 Task: Create a due date automation trigger when advanced on, on the monday before a card is due add dates not due this week at 11:00 AM.
Action: Mouse moved to (938, 79)
Screenshot: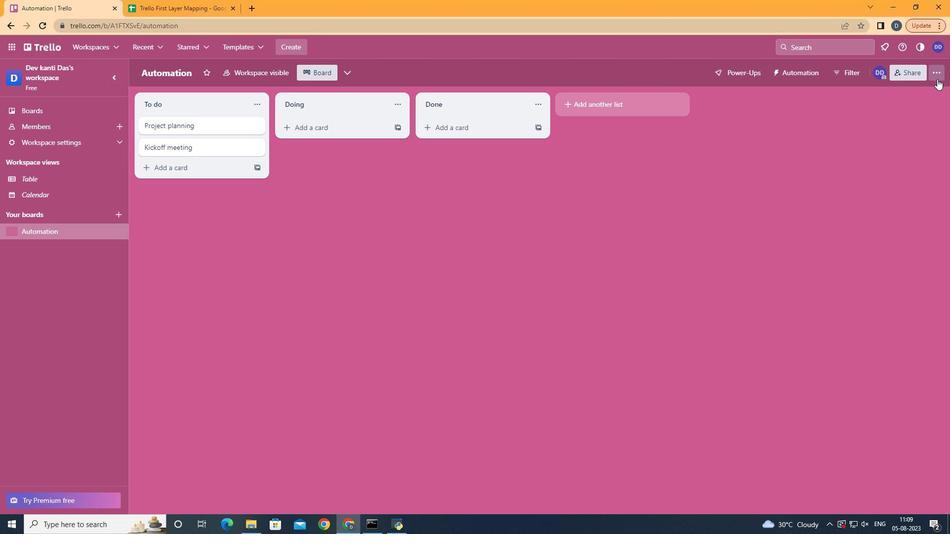 
Action: Mouse pressed left at (938, 79)
Screenshot: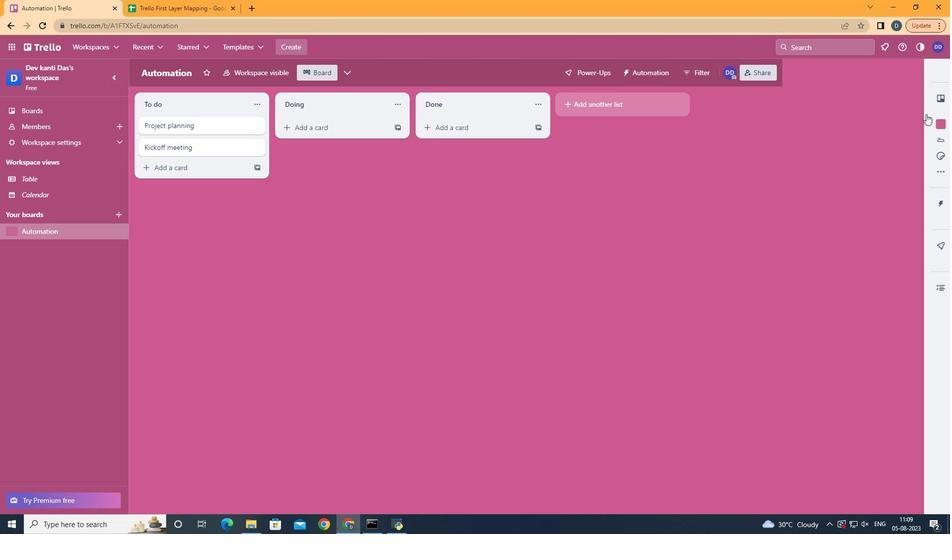 
Action: Mouse moved to (881, 205)
Screenshot: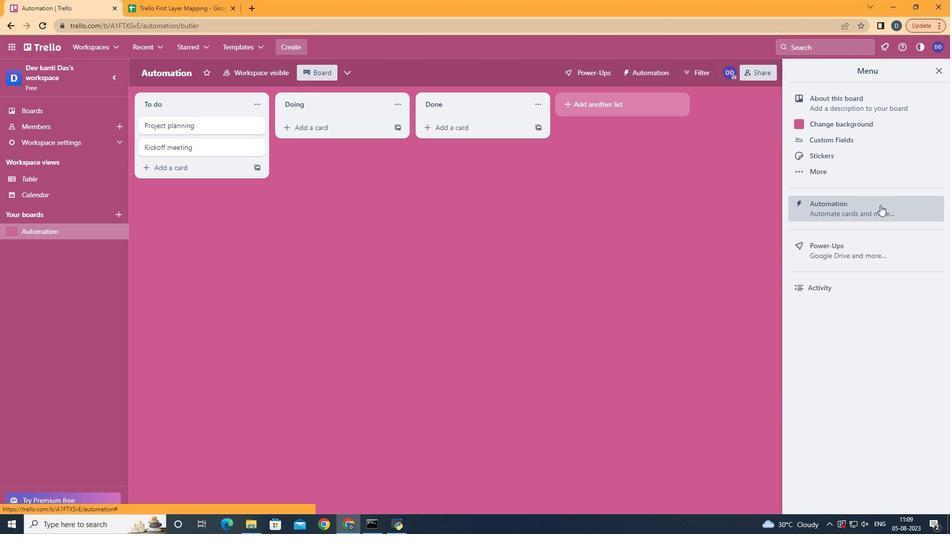 
Action: Mouse pressed left at (881, 205)
Screenshot: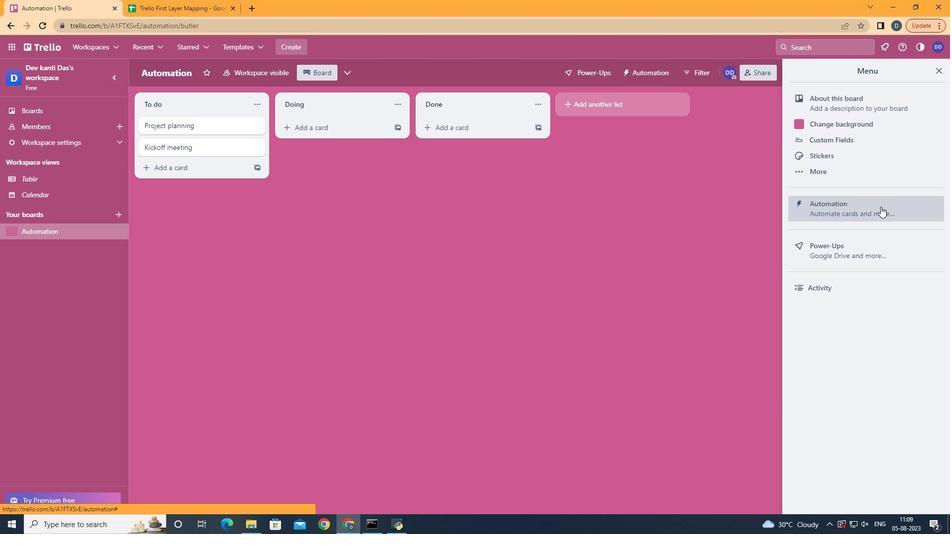 
Action: Mouse moved to (197, 202)
Screenshot: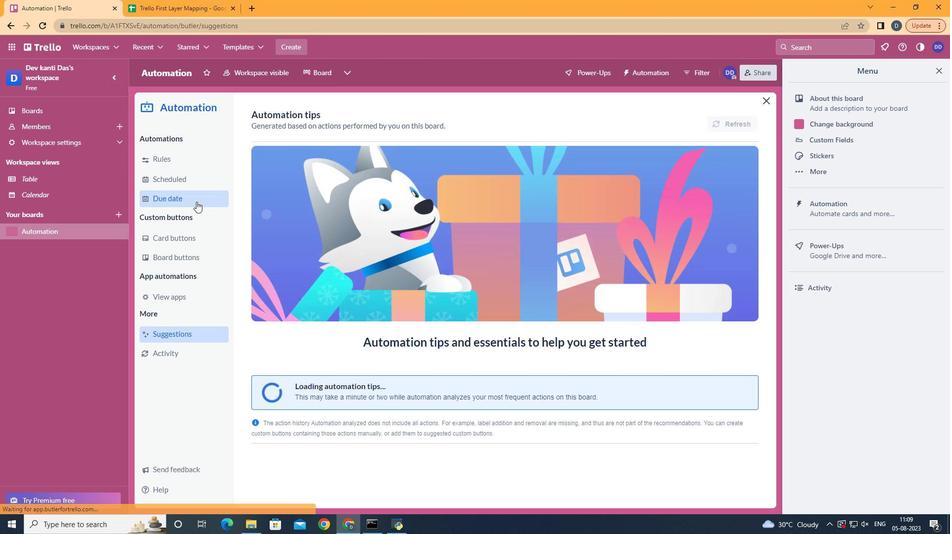 
Action: Mouse pressed left at (197, 202)
Screenshot: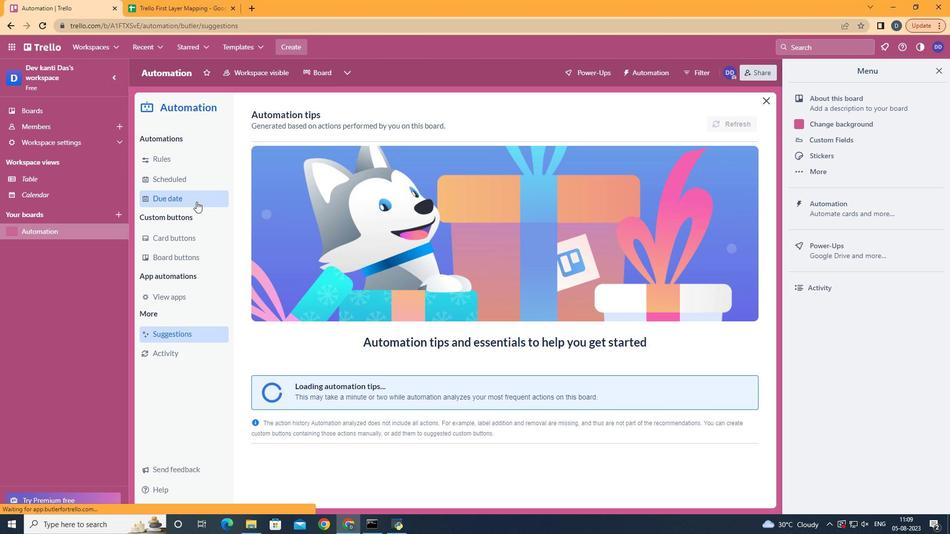 
Action: Mouse moved to (698, 118)
Screenshot: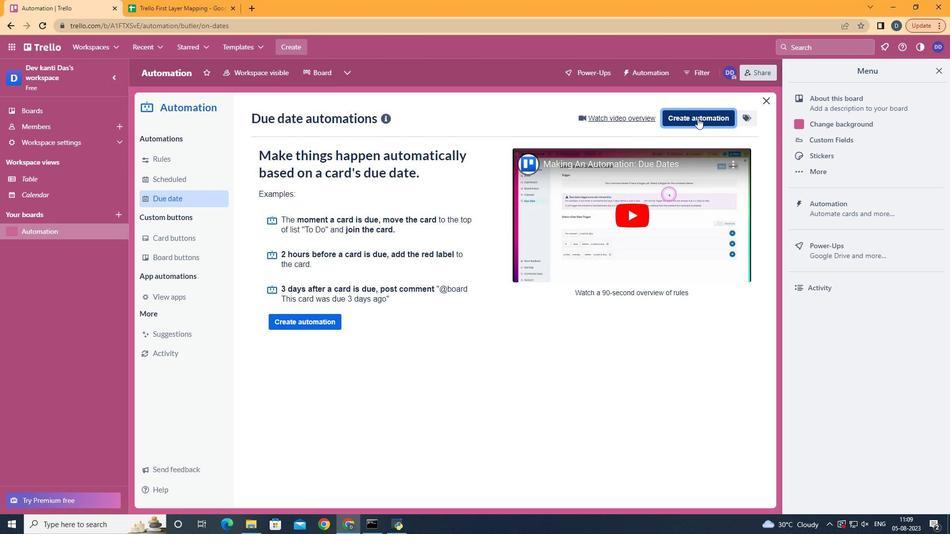 
Action: Mouse pressed left at (698, 118)
Screenshot: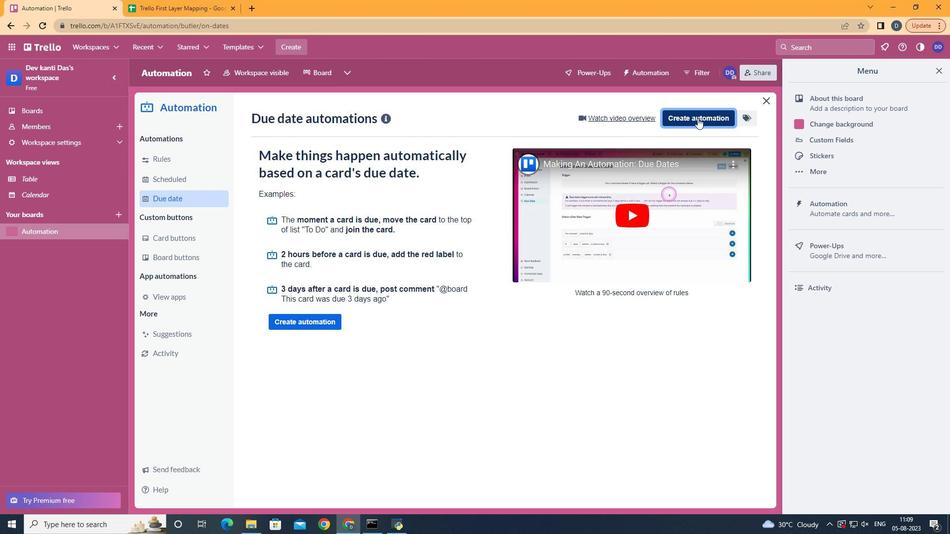
Action: Mouse moved to (575, 212)
Screenshot: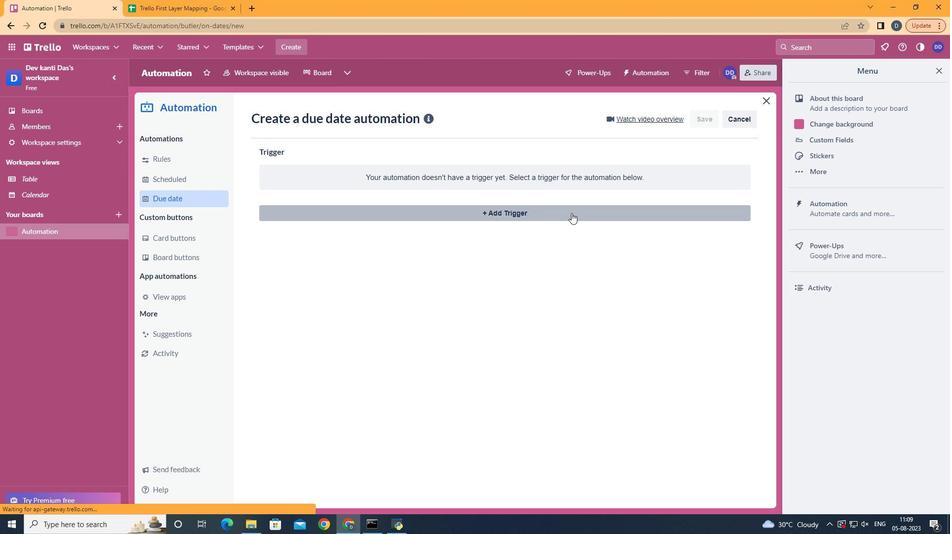 
Action: Mouse pressed left at (575, 212)
Screenshot: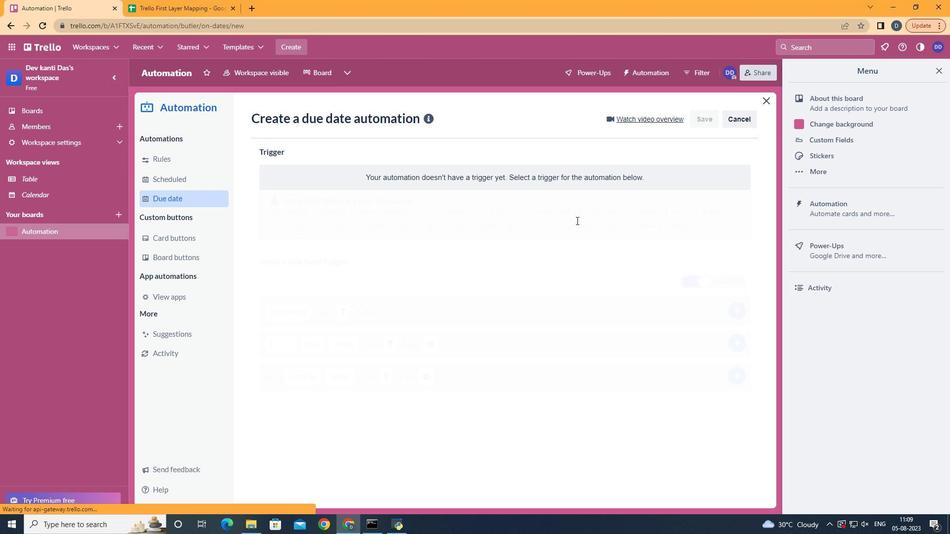 
Action: Mouse moved to (312, 263)
Screenshot: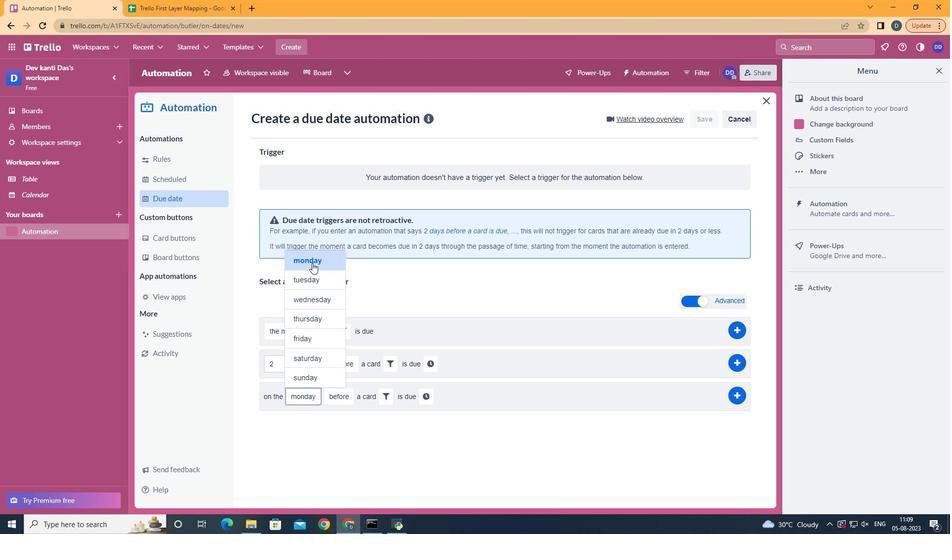 
Action: Mouse pressed left at (312, 263)
Screenshot: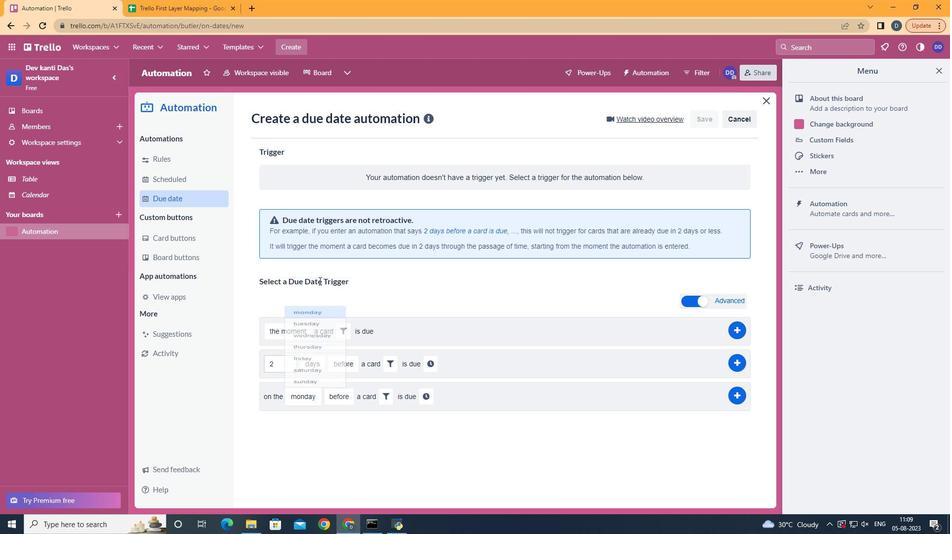 
Action: Mouse moved to (347, 417)
Screenshot: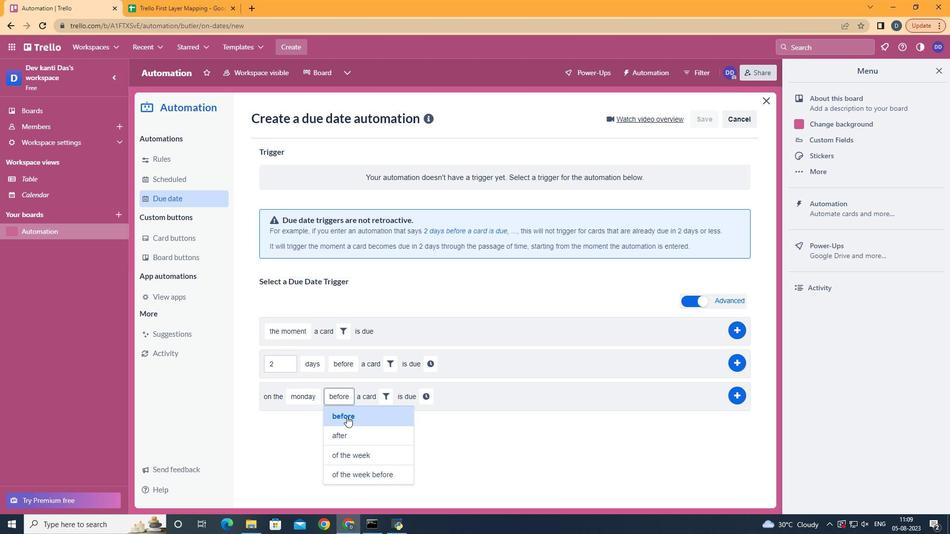 
Action: Mouse pressed left at (347, 417)
Screenshot: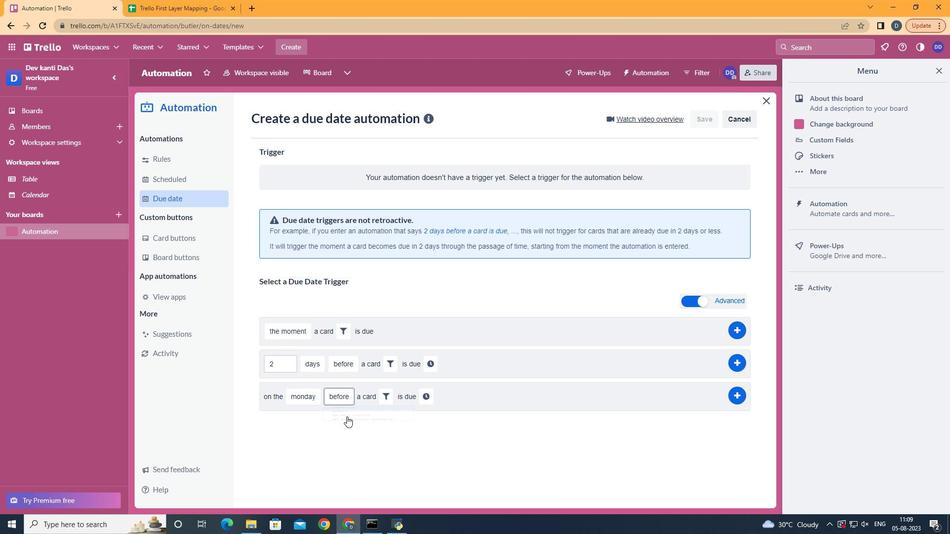 
Action: Mouse moved to (389, 401)
Screenshot: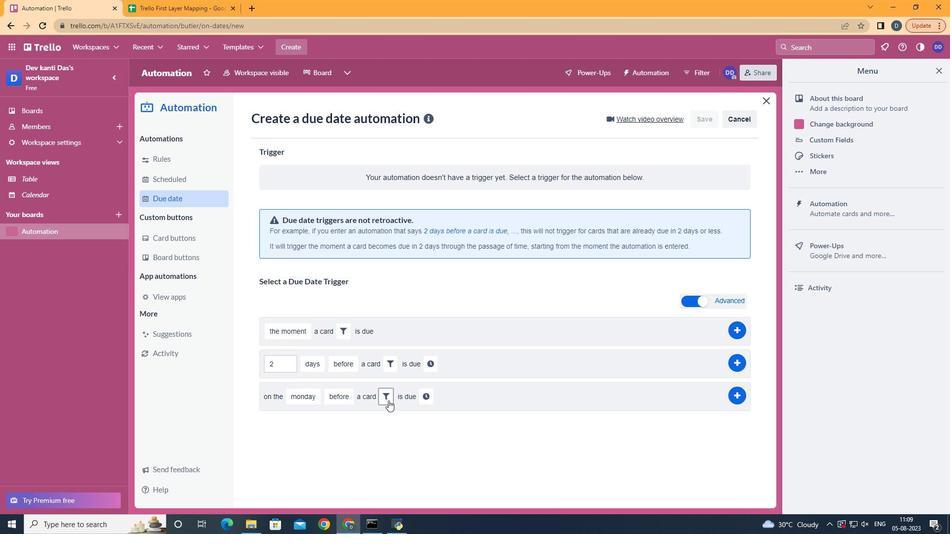 
Action: Mouse pressed left at (389, 401)
Screenshot: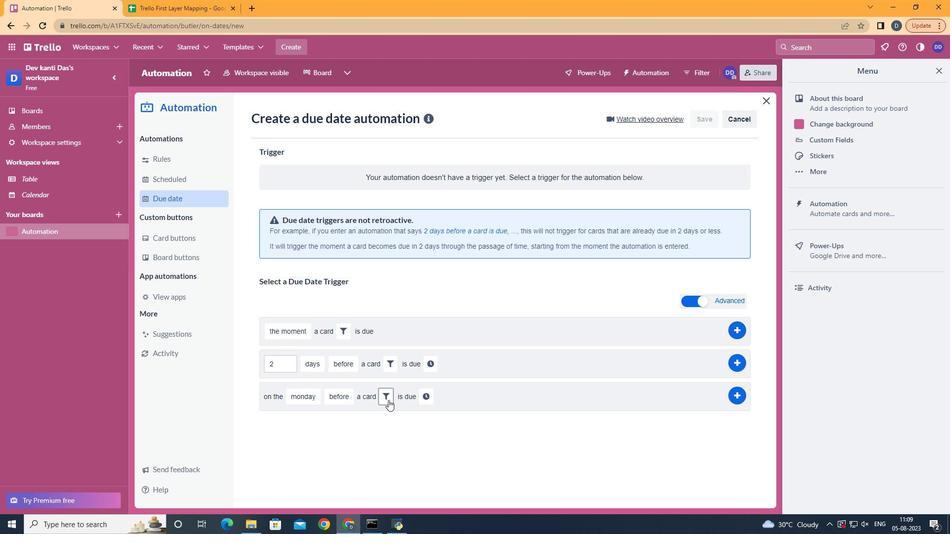
Action: Mouse moved to (444, 430)
Screenshot: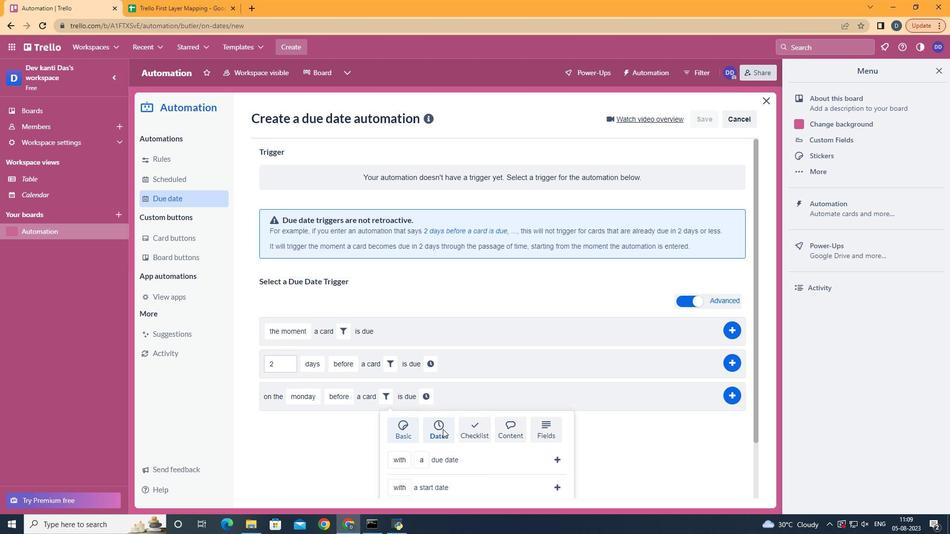 
Action: Mouse pressed left at (444, 430)
Screenshot: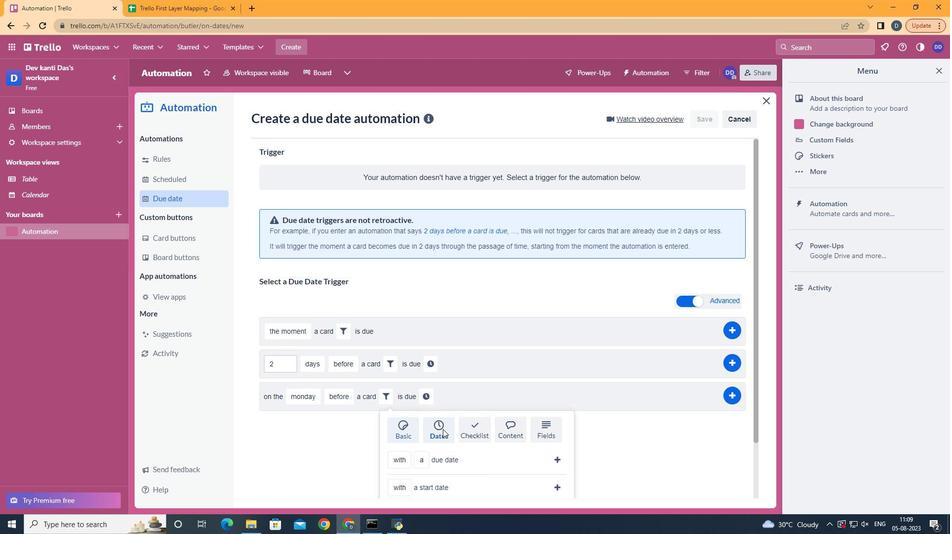 
Action: Mouse moved to (443, 430)
Screenshot: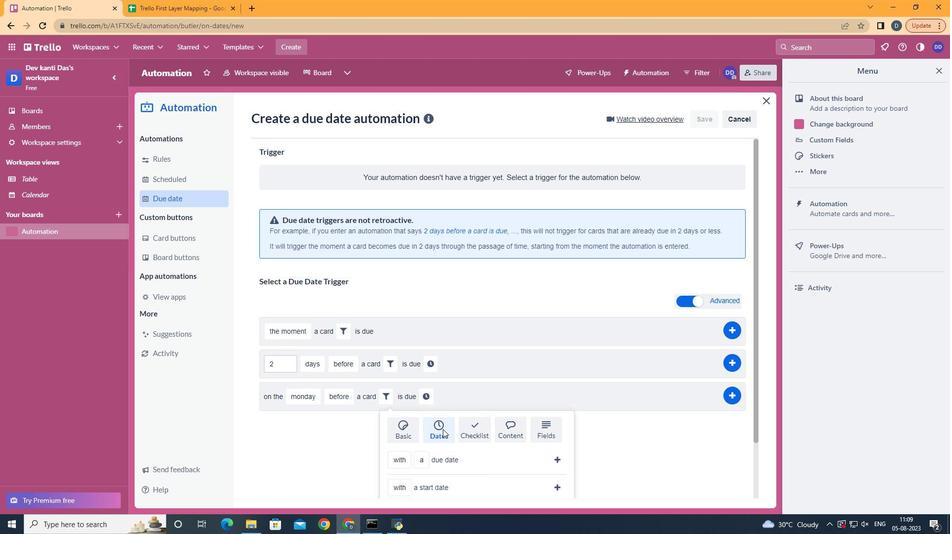 
Action: Mouse scrolled (443, 429) with delta (0, 0)
Screenshot: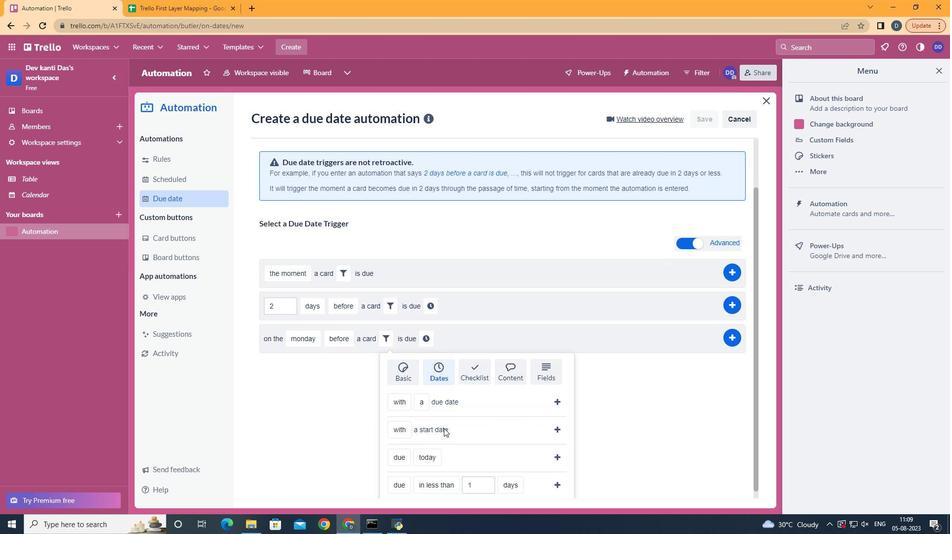 
Action: Mouse scrolled (443, 429) with delta (0, 0)
Screenshot: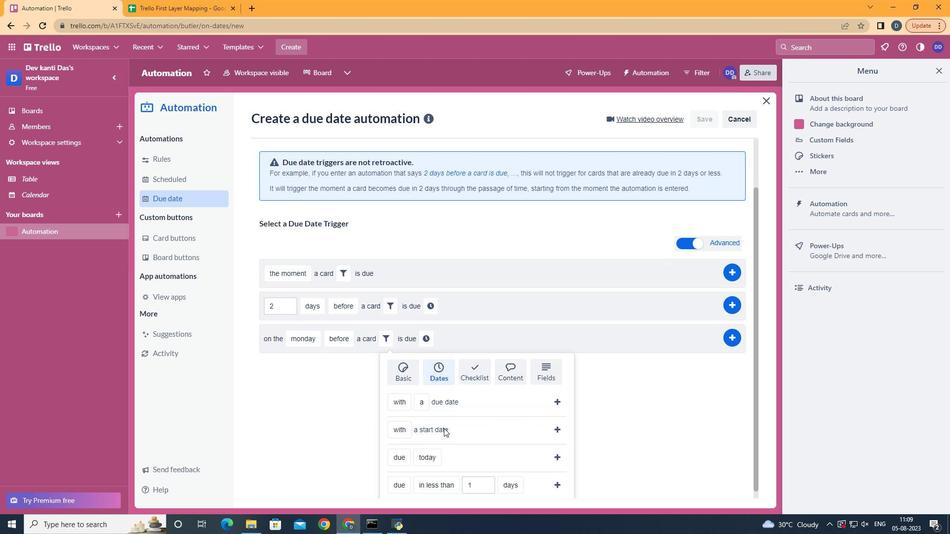 
Action: Mouse scrolled (443, 429) with delta (0, 0)
Screenshot: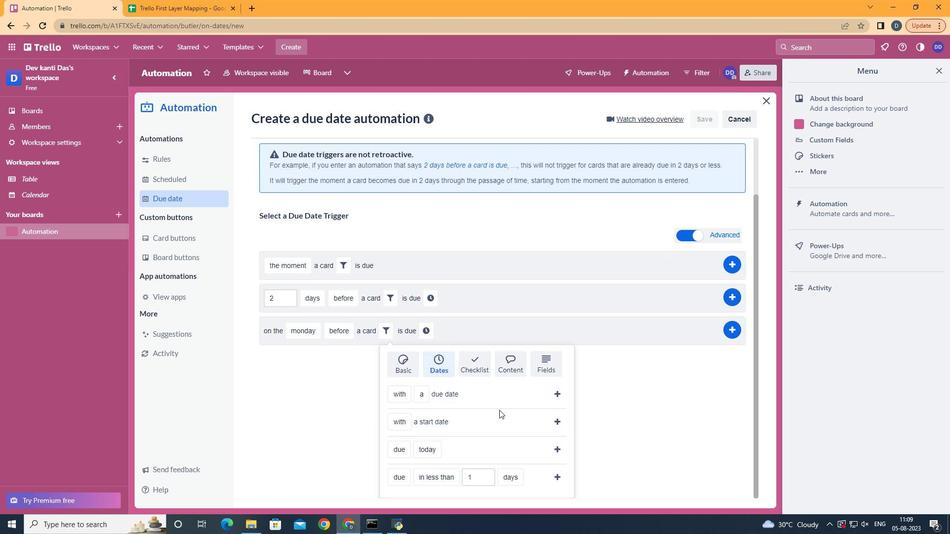 
Action: Mouse scrolled (443, 429) with delta (0, 0)
Screenshot: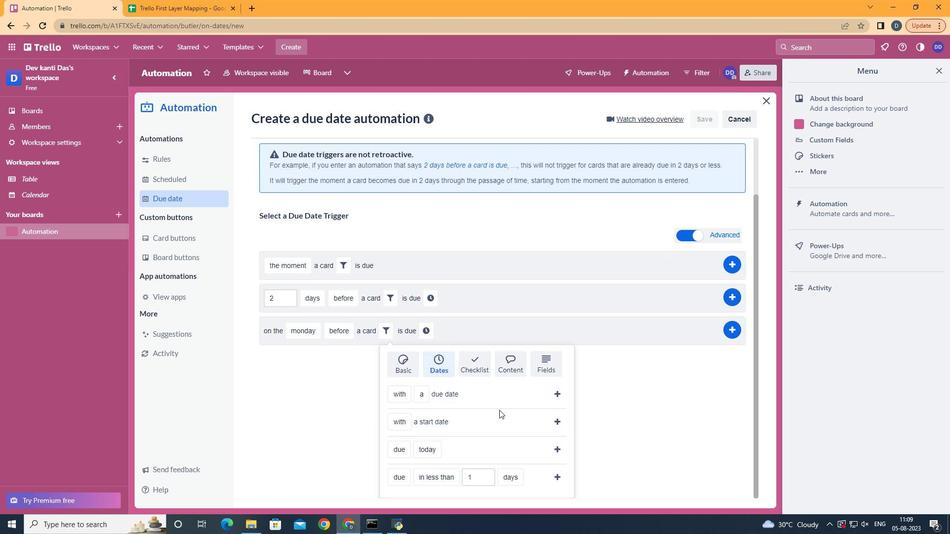 
Action: Mouse scrolled (443, 429) with delta (0, 0)
Screenshot: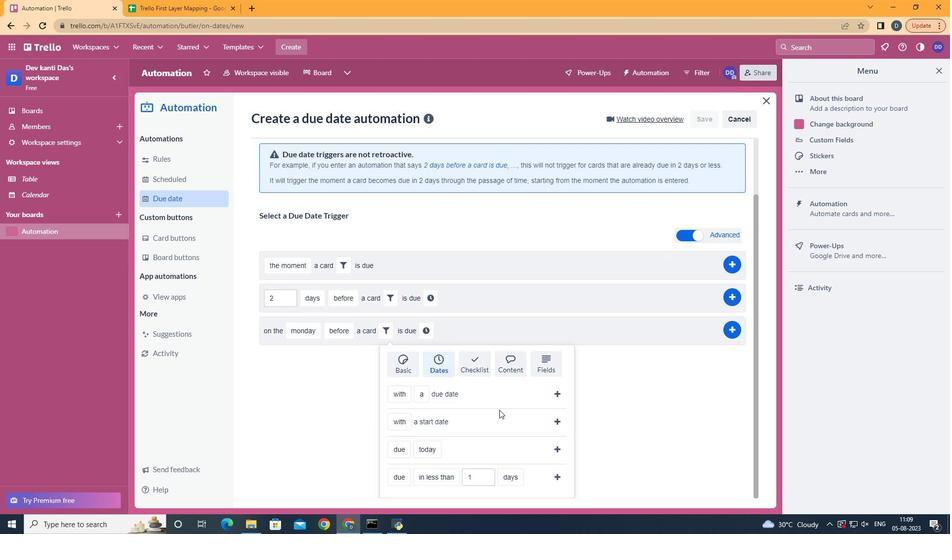 
Action: Mouse moved to (401, 396)
Screenshot: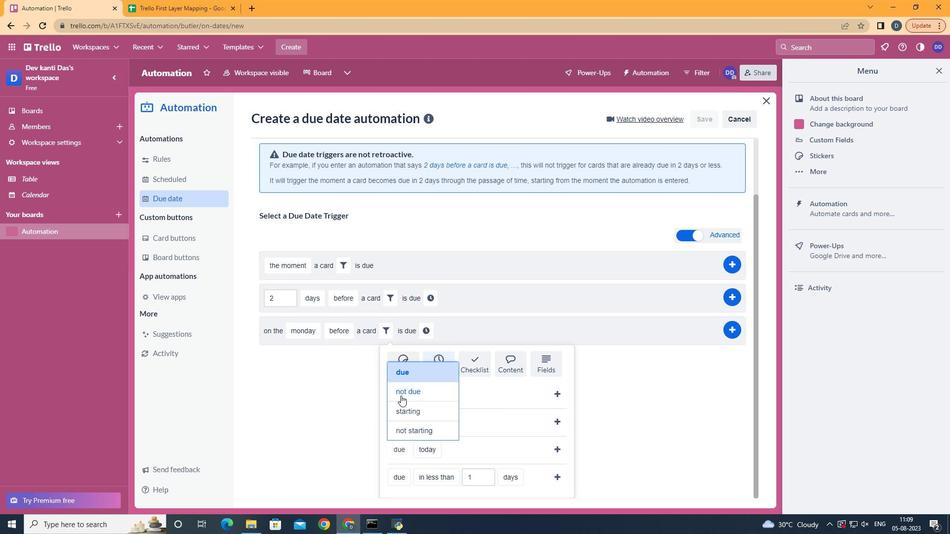 
Action: Mouse pressed left at (401, 396)
Screenshot: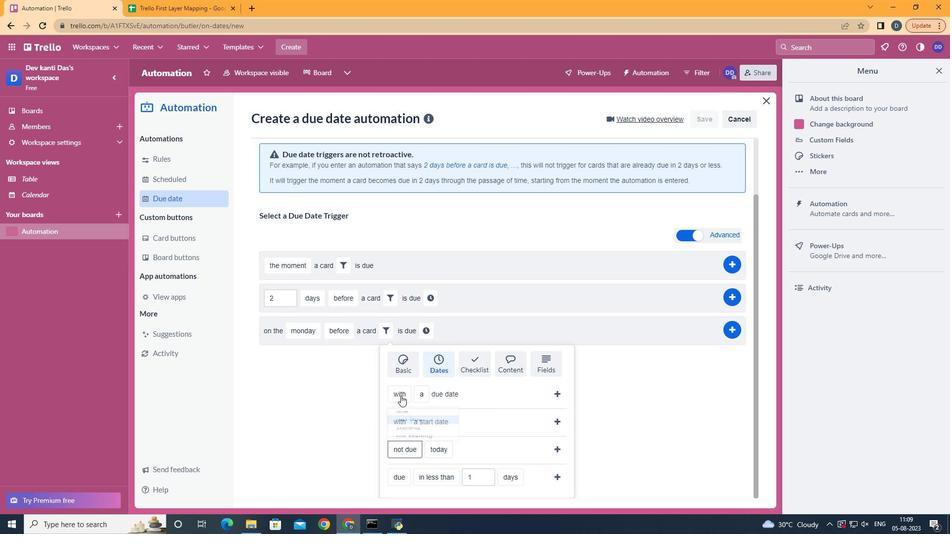 
Action: Mouse moved to (450, 368)
Screenshot: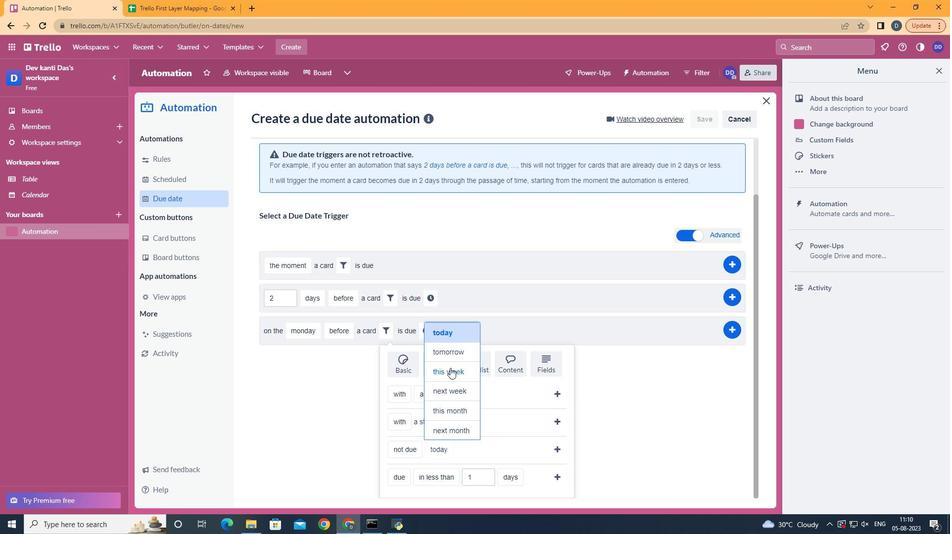 
Action: Mouse pressed left at (450, 368)
Screenshot: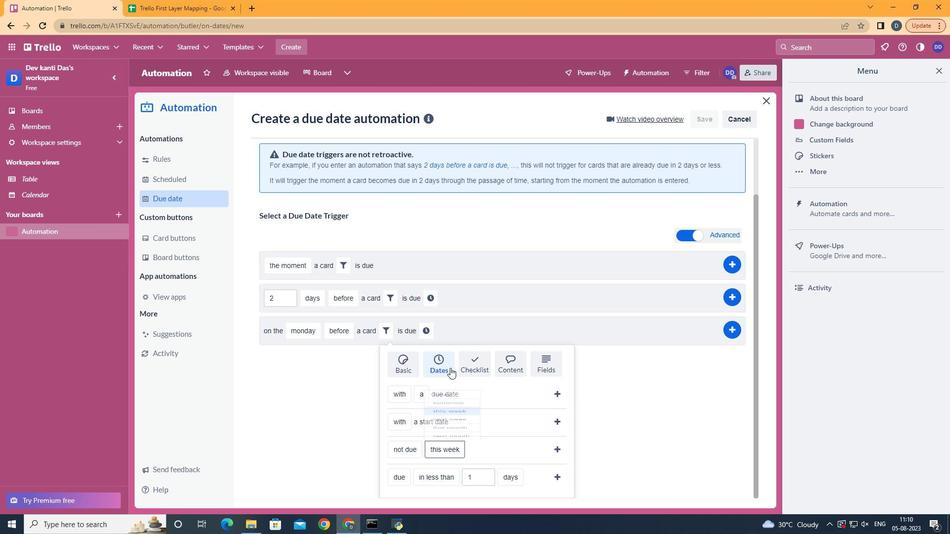 
Action: Mouse moved to (553, 449)
Screenshot: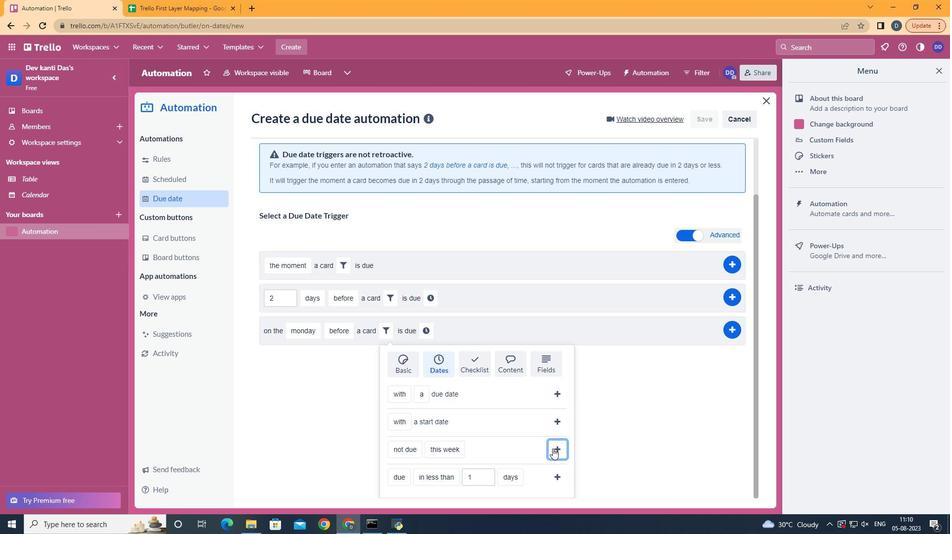 
Action: Mouse pressed left at (553, 449)
Screenshot: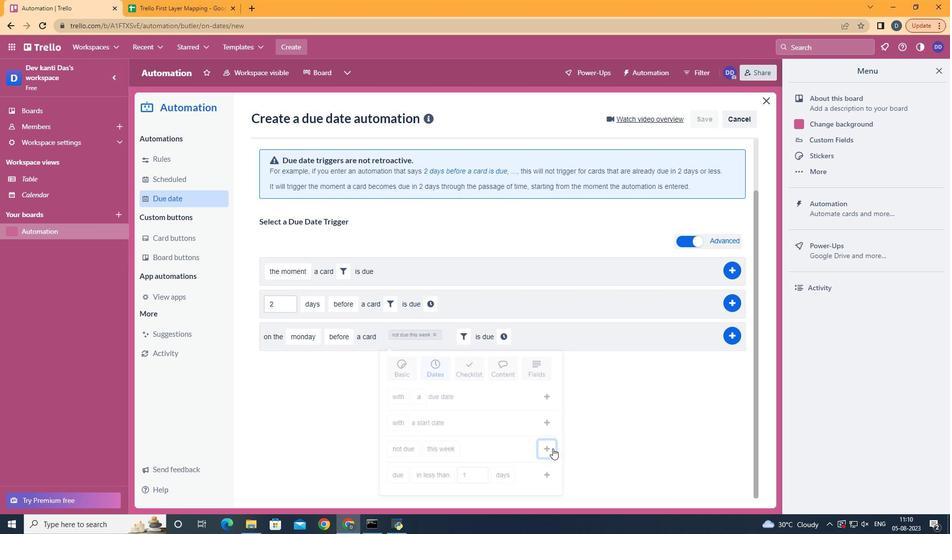 
Action: Mouse moved to (504, 399)
Screenshot: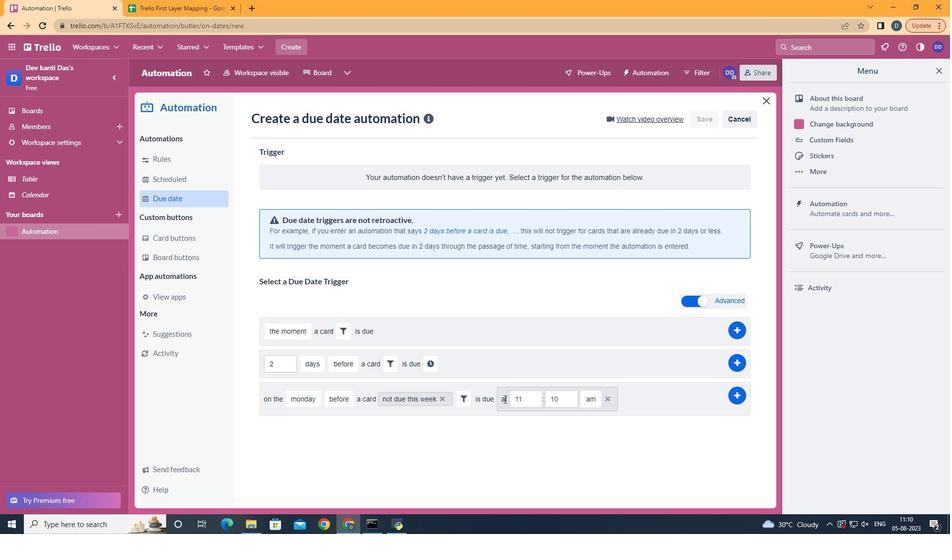 
Action: Mouse pressed left at (504, 399)
Screenshot: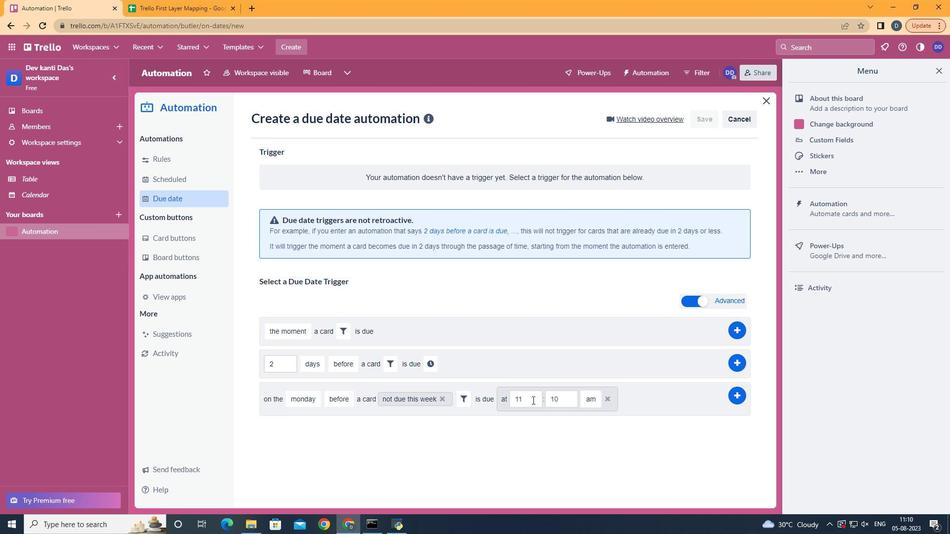 
Action: Mouse moved to (578, 400)
Screenshot: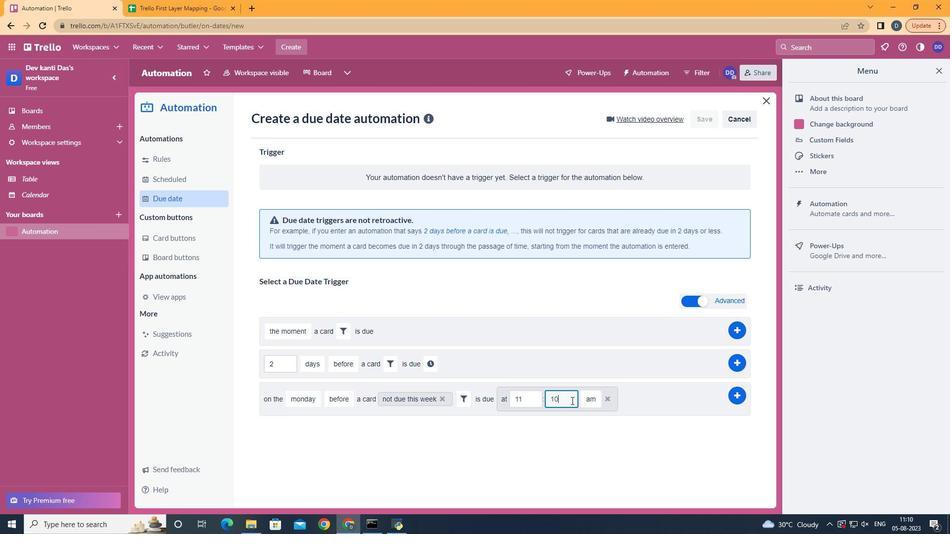
Action: Mouse pressed left at (578, 400)
Screenshot: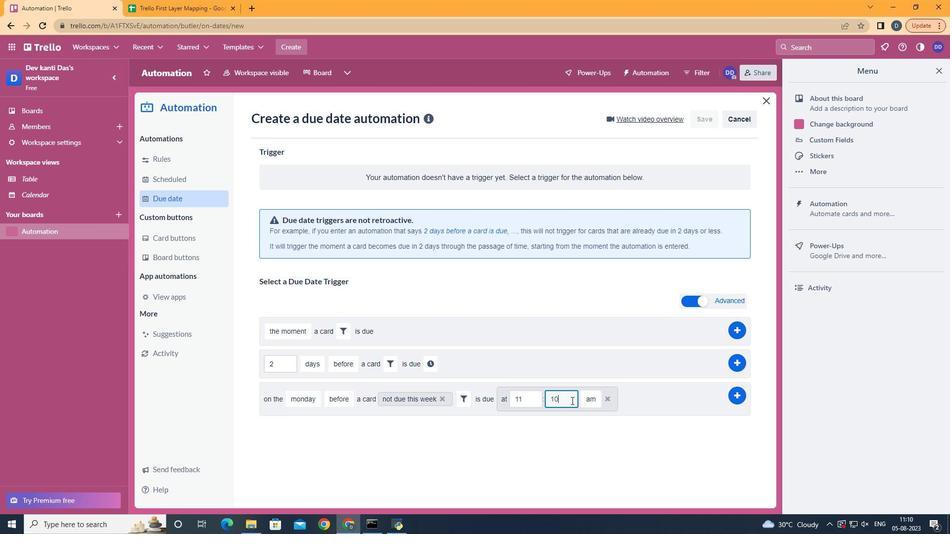 
Action: Mouse moved to (569, 401)
Screenshot: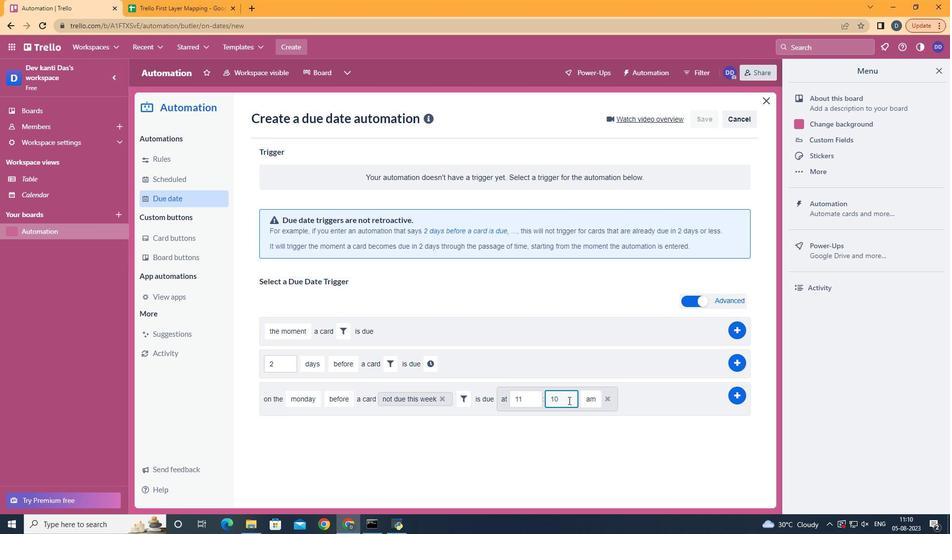 
Action: Key pressed <Key.backspace><Key.backspace>00
Screenshot: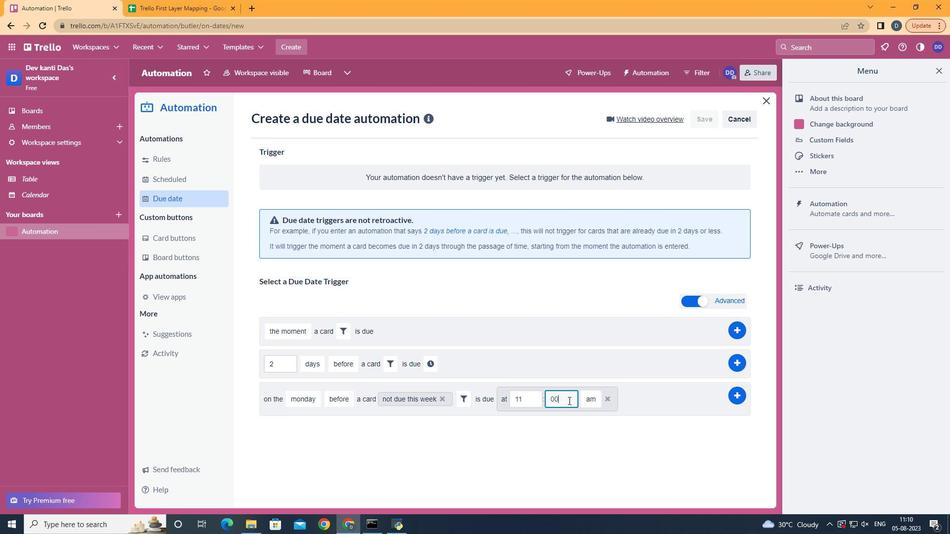 
Action: Mouse moved to (730, 395)
Screenshot: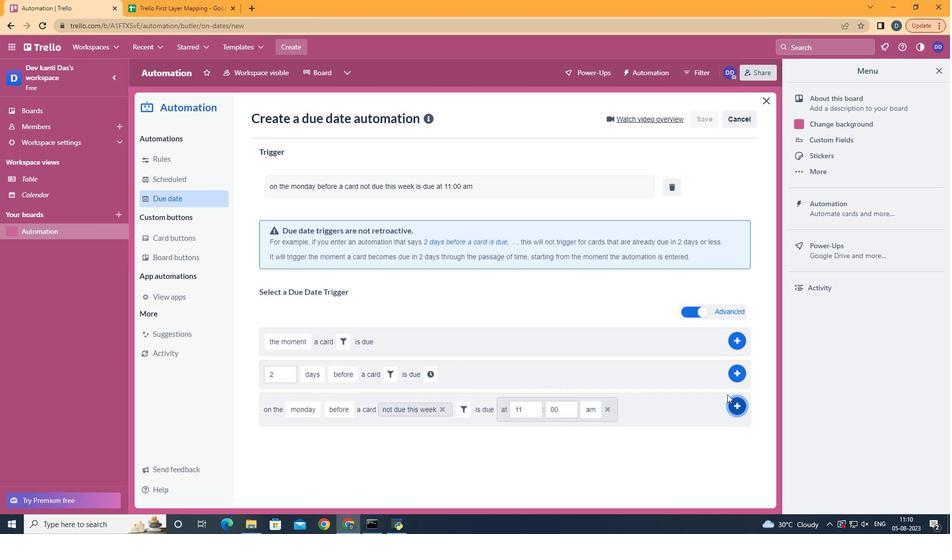 
Action: Mouse pressed left at (730, 395)
Screenshot: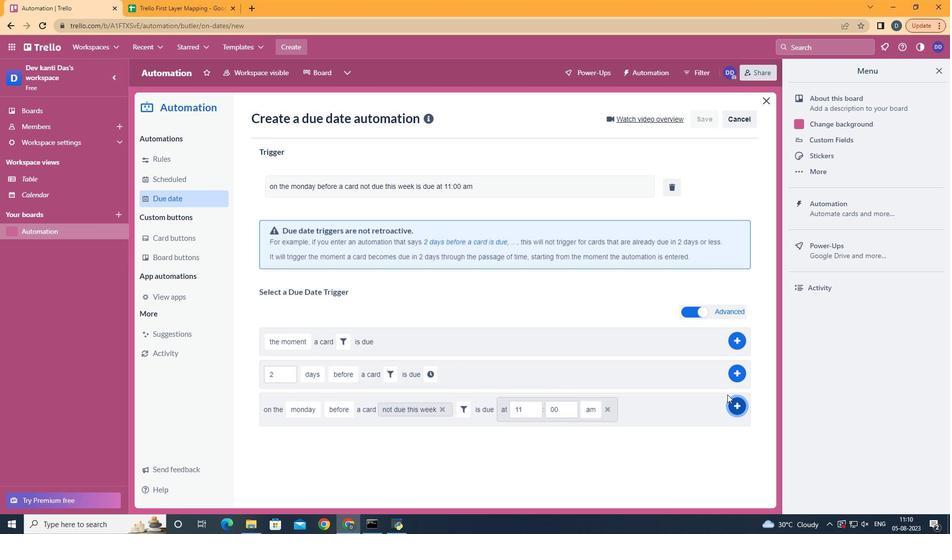 
Action: Mouse moved to (469, 185)
Screenshot: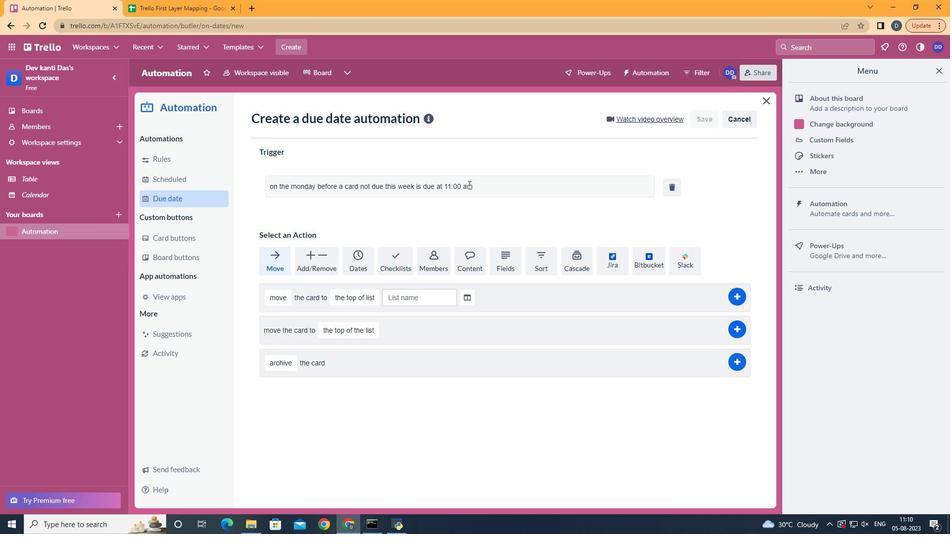 
